 Task: Create New Customer with Customer Name: Razzoos Cajun Cafe, Billing Address Line1: 4766 Agriculture Lane, Billing Address Line2:  Homestead, Billing Address Line3:  Florida 33030
Action: Mouse moved to (128, 27)
Screenshot: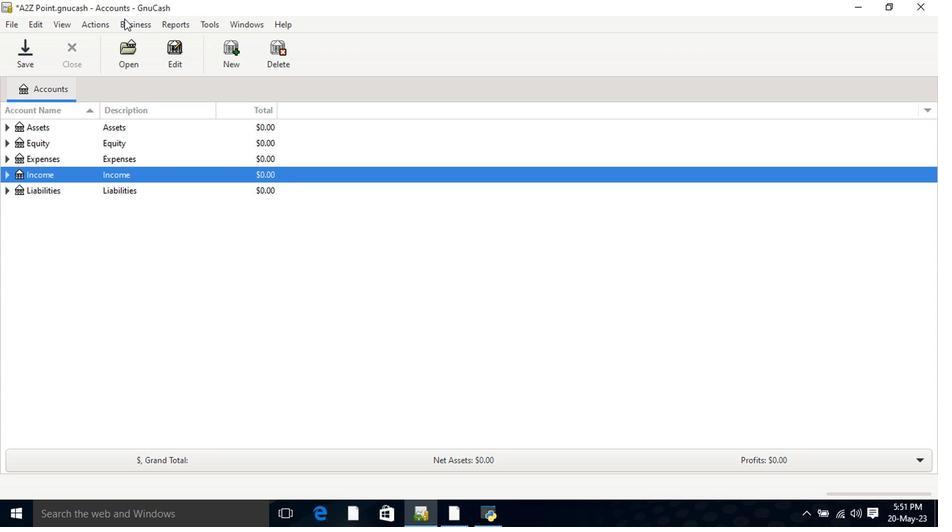 
Action: Mouse pressed left at (128, 27)
Screenshot: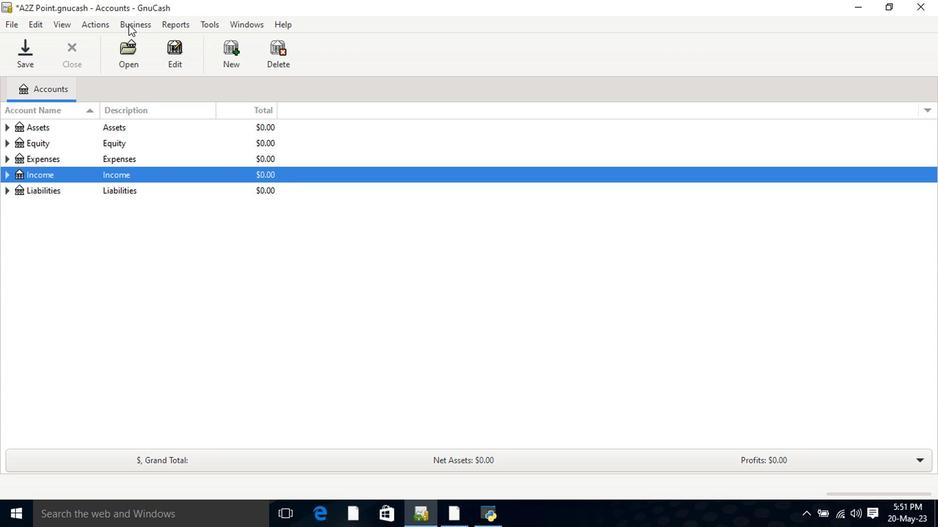 
Action: Mouse moved to (287, 60)
Screenshot: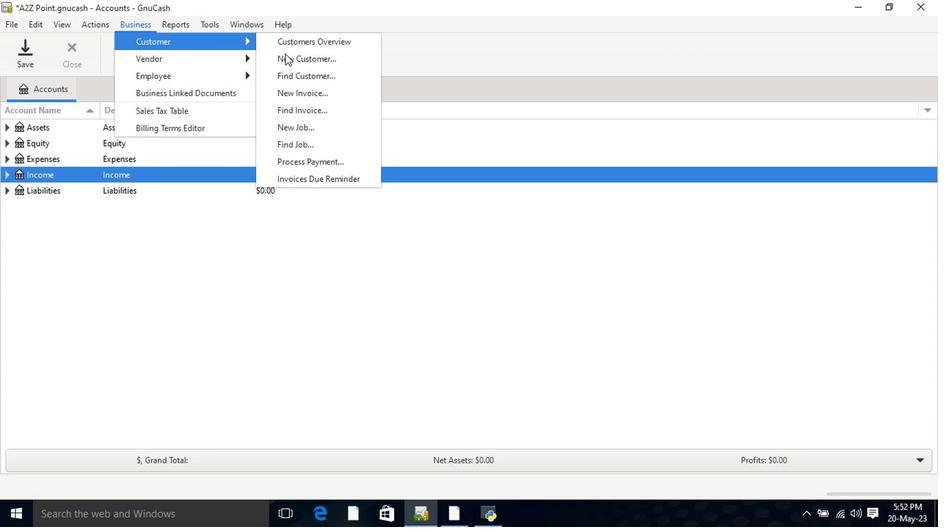 
Action: Mouse pressed left at (287, 60)
Screenshot: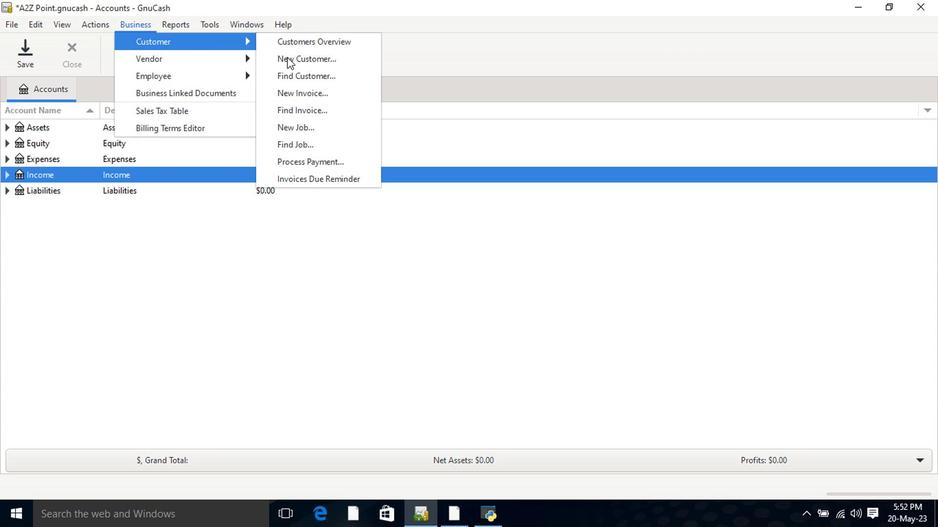 
Action: Mouse moved to (414, 199)
Screenshot: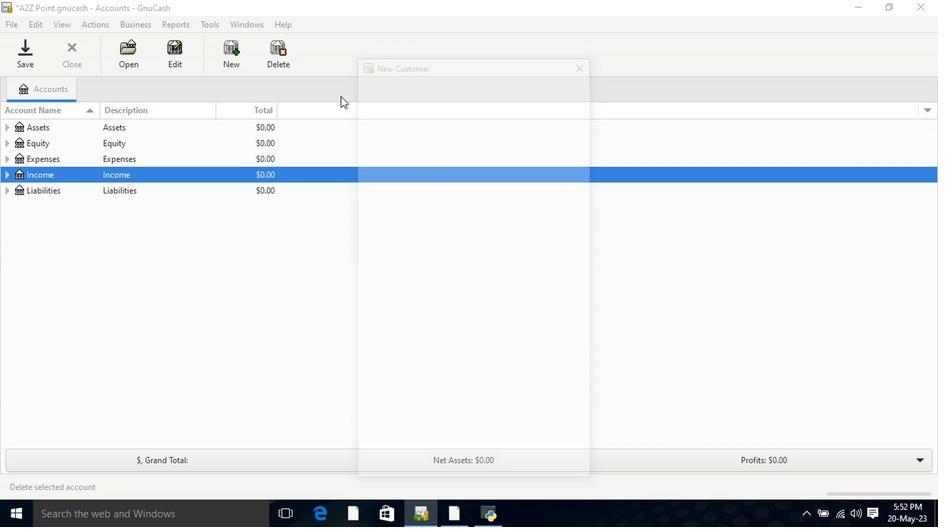 
Action: Key pressed <Key.shift>Razzoos<Key.space><Key.shift>Cajun<Key.space><Key.shift>Ca<Key.tab><Key.tab><Key.tab>4766<Key.space><Key.shift>agri<Key.backspace><Key.backspace><Key.backspace><Key.backspace><Key.shift>Agriculture<Key.space><Key.shift>Lane<Key.tab><Key.shift>Homestead<Key.tab><Key.shift>FO<Key.tab>
Screenshot: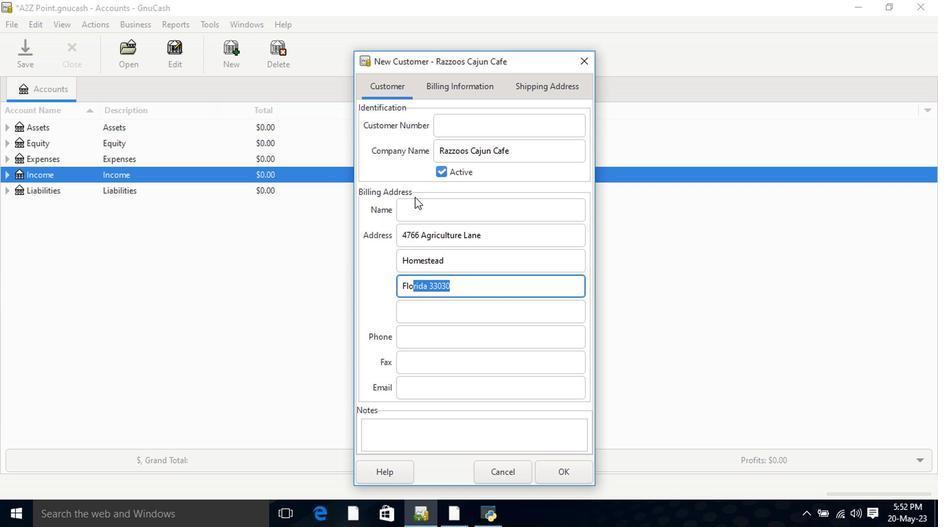 
Action: Mouse moved to (554, 473)
Screenshot: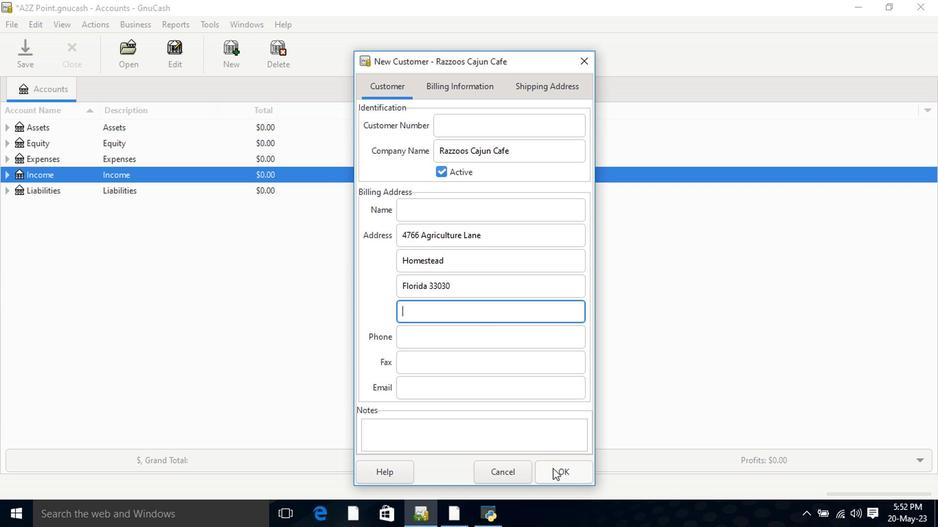 
Action: Mouse pressed left at (554, 473)
Screenshot: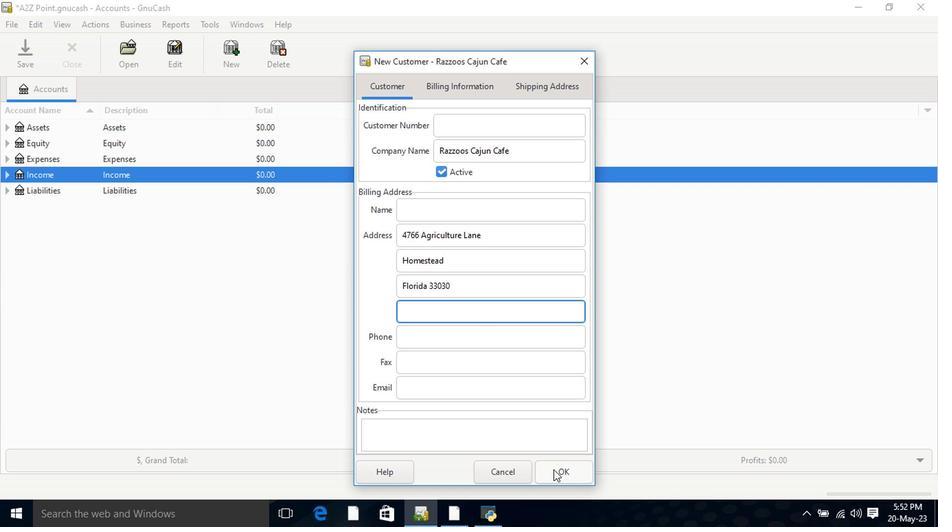 
Action: Mouse moved to (554, 472)
Screenshot: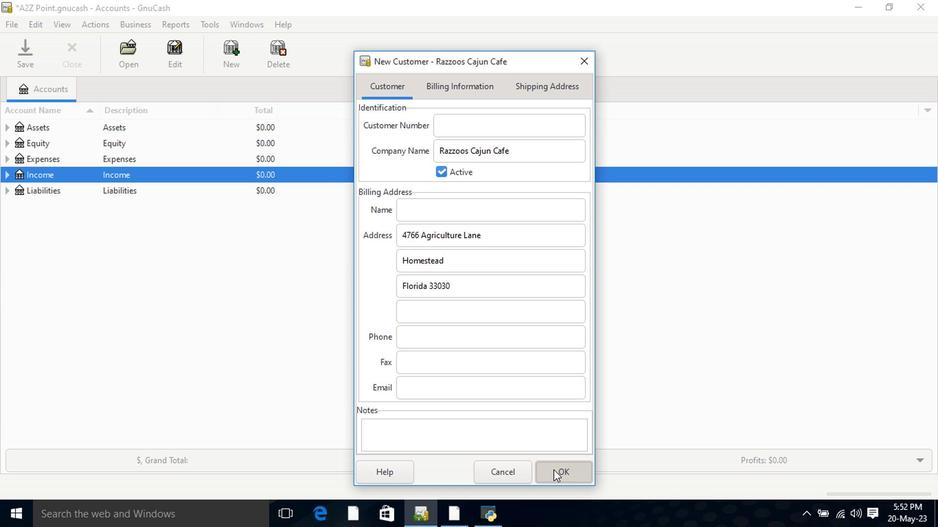 
